 Task: Select the on-cursor smooth caret animation.
Action: Mouse moved to (22, 610)
Screenshot: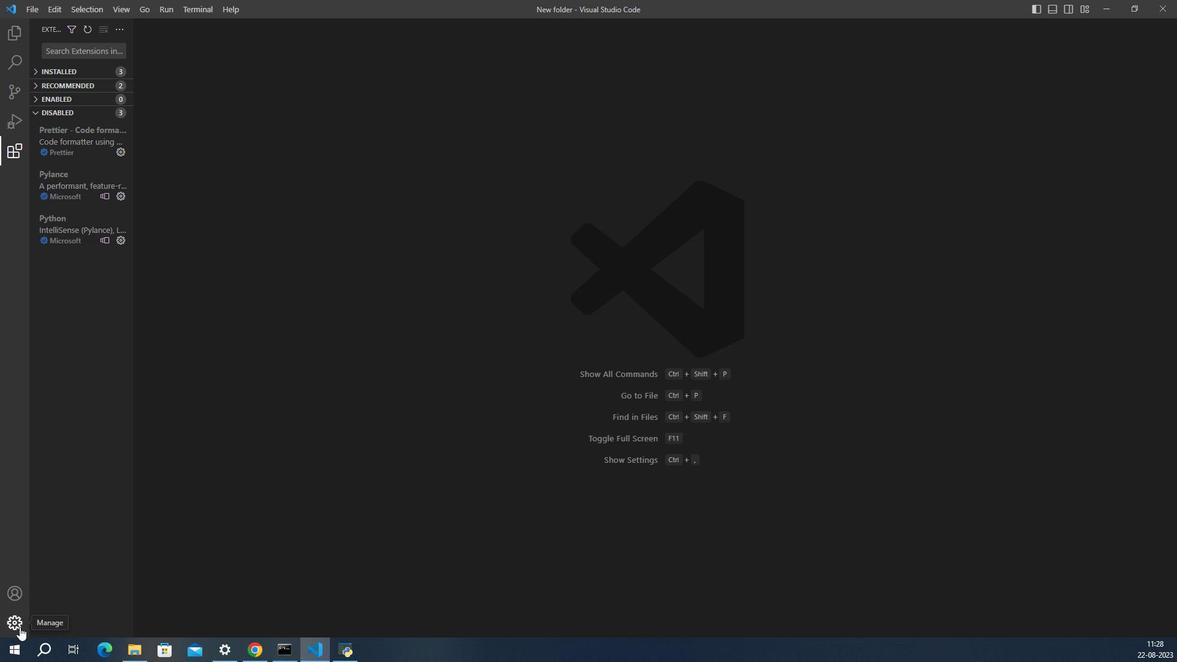 
Action: Mouse pressed left at (22, 610)
Screenshot: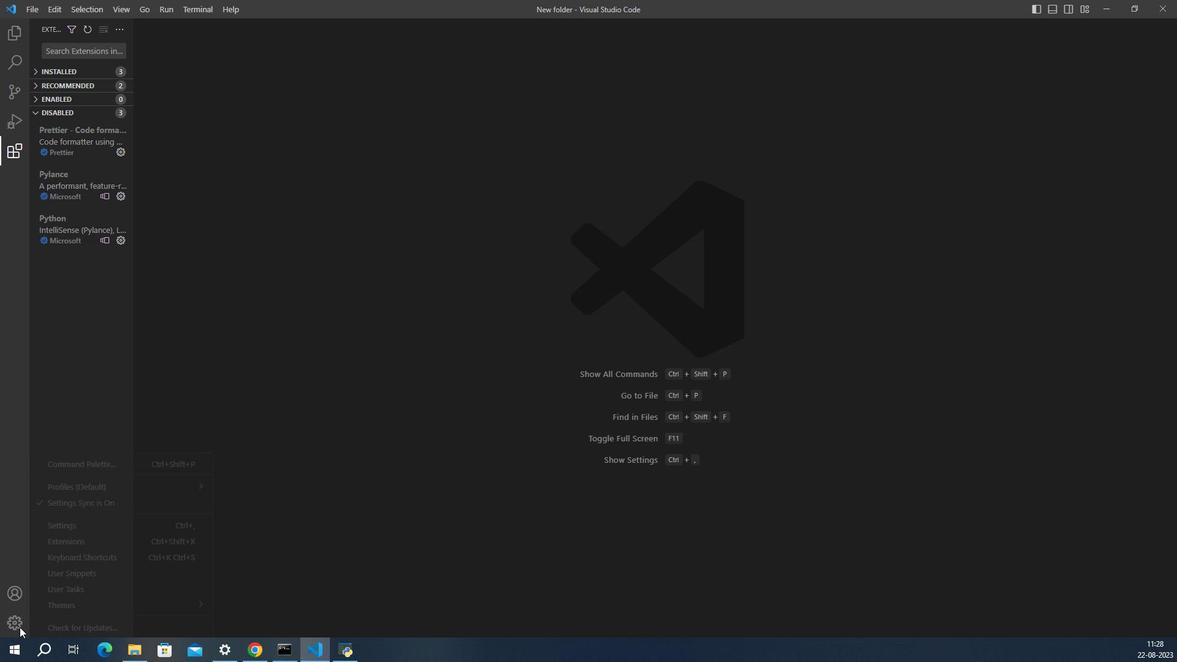 
Action: Mouse moved to (60, 519)
Screenshot: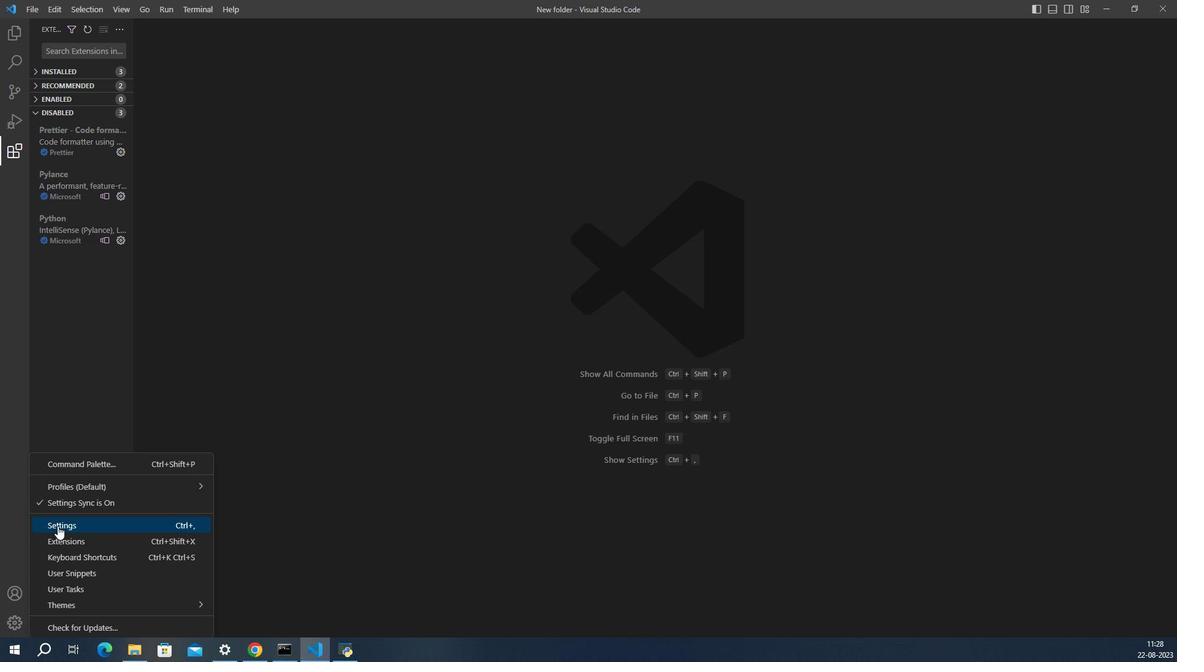 
Action: Mouse pressed left at (60, 519)
Screenshot: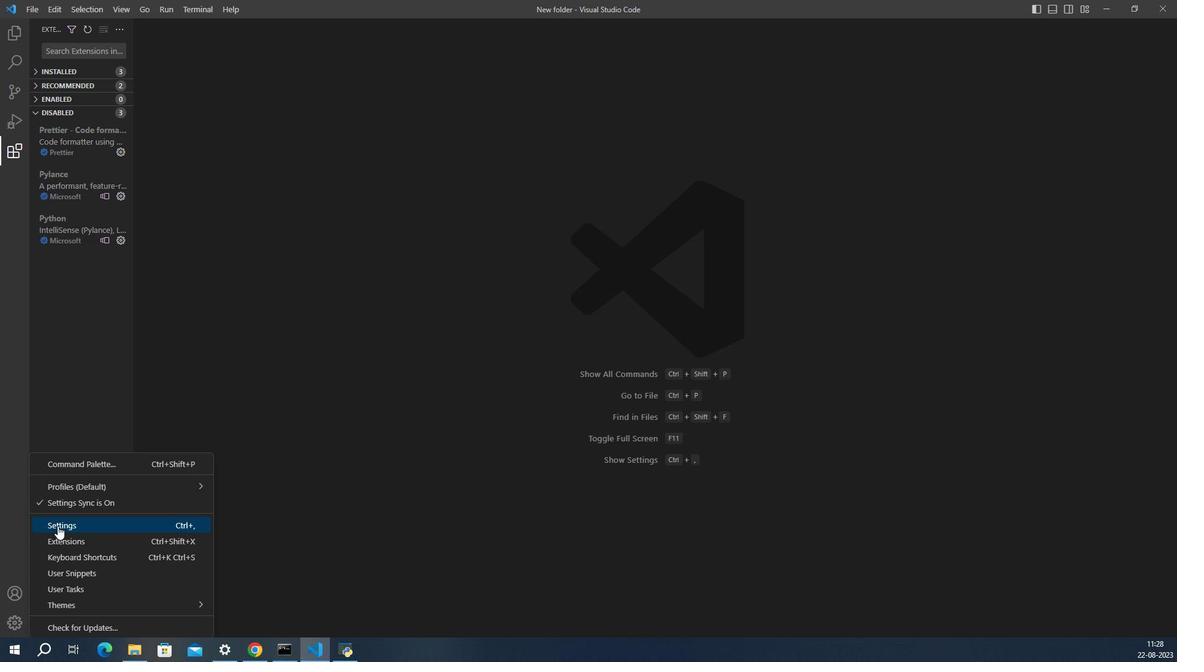 
Action: Mouse moved to (603, 390)
Screenshot: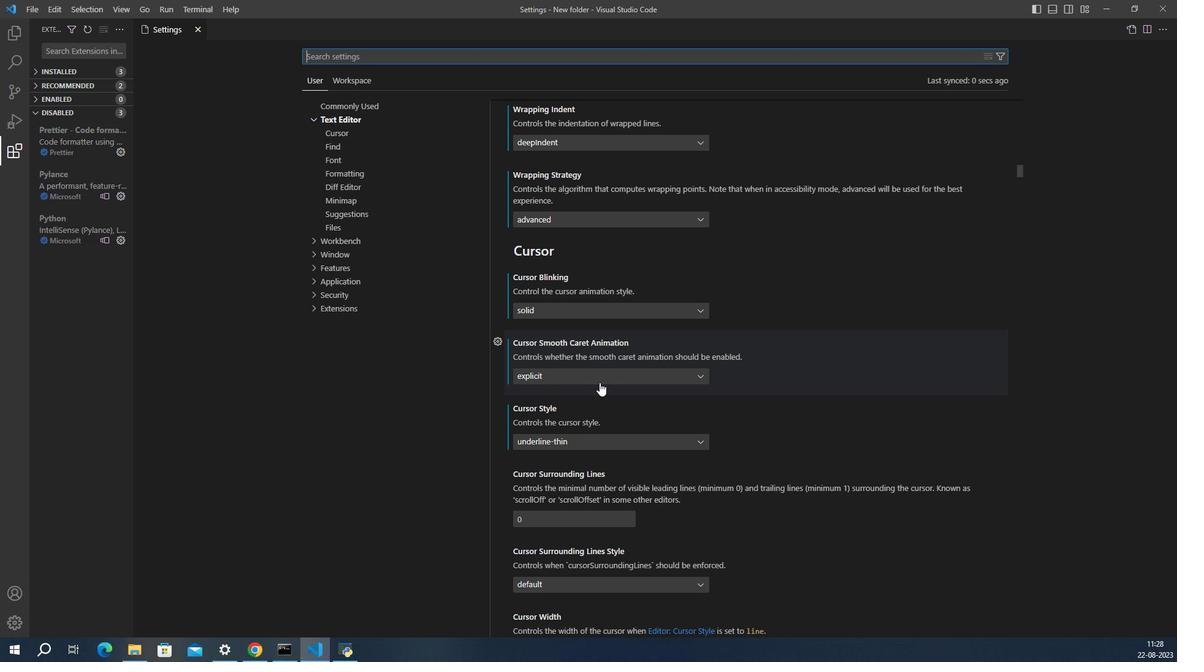 
Action: Mouse pressed left at (603, 390)
Screenshot: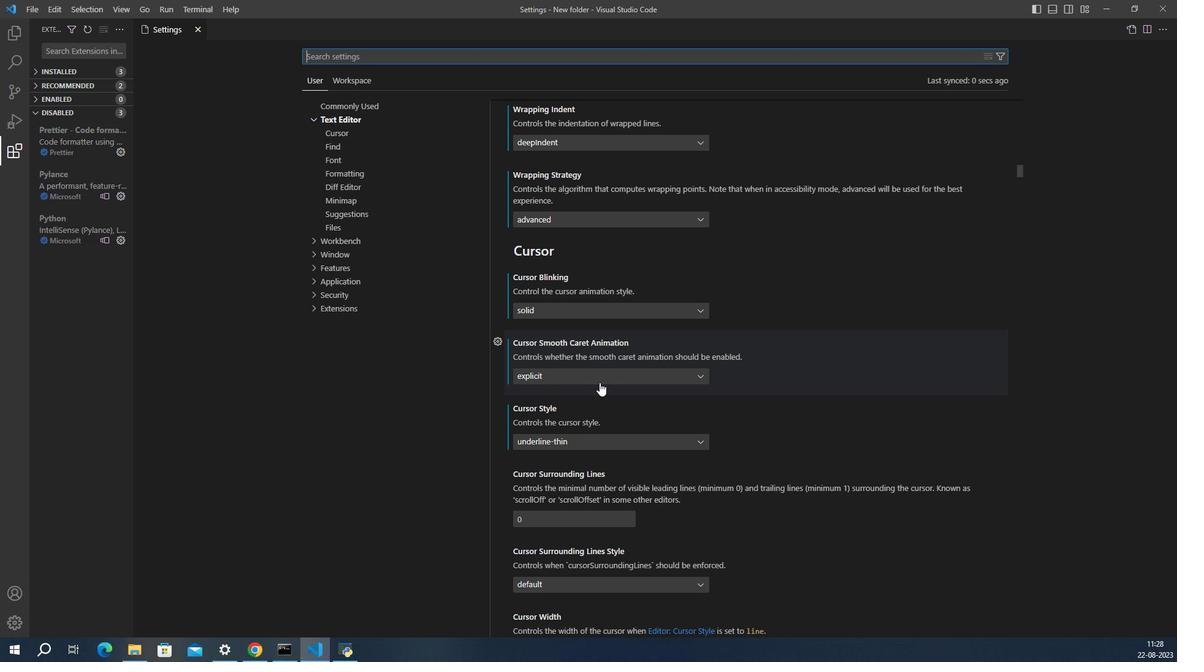 
Action: Mouse moved to (563, 420)
Screenshot: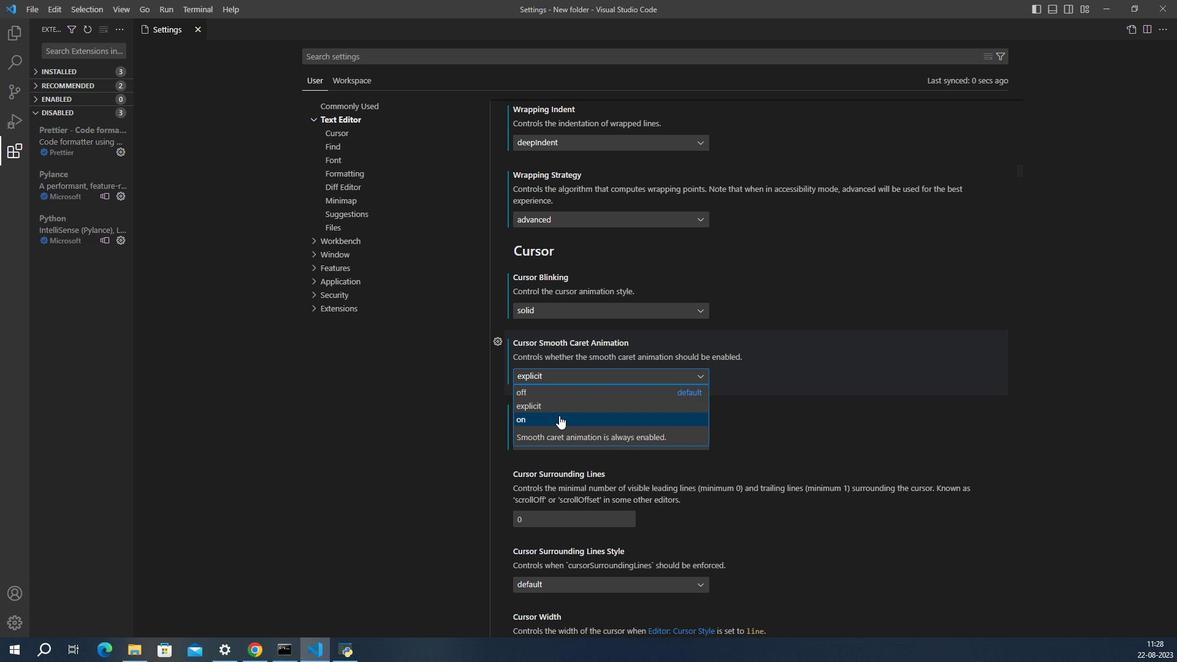 
Action: Mouse pressed left at (563, 420)
Screenshot: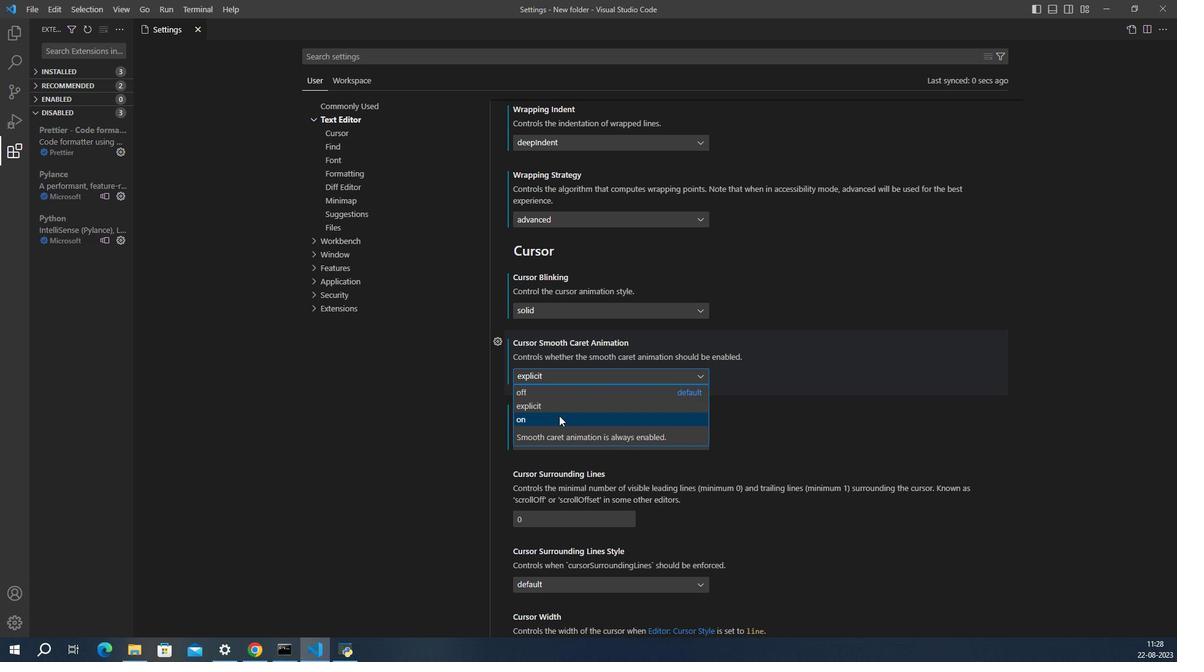 
Action: Mouse moved to (568, 384)
Screenshot: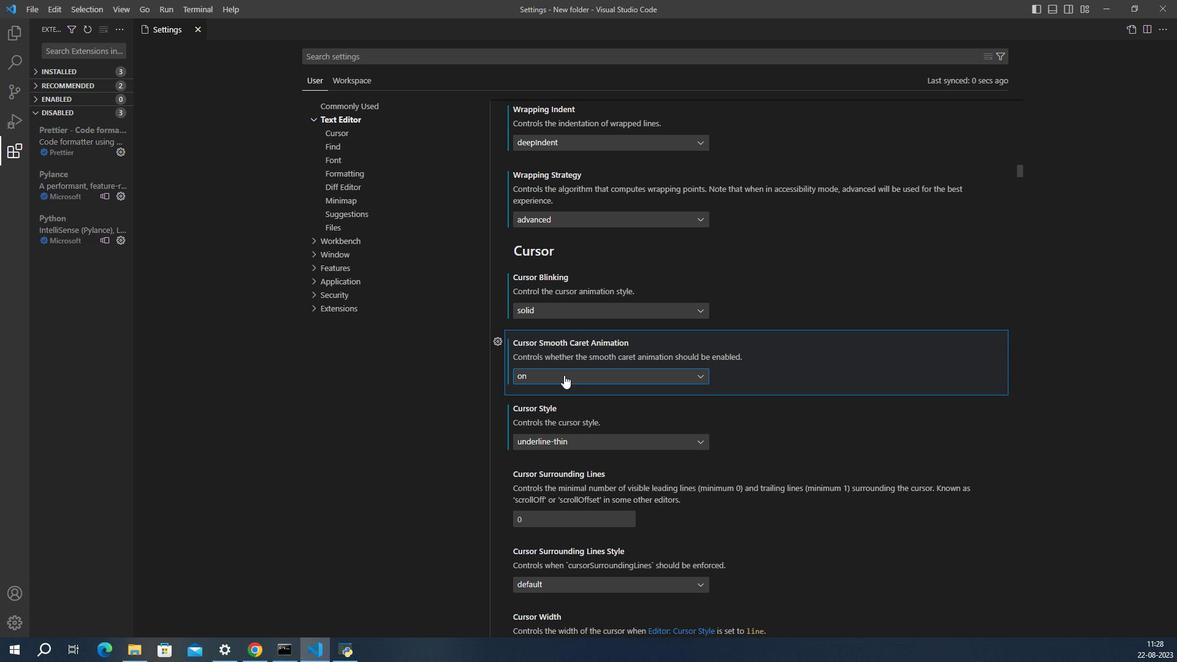 
